 Task: Select the year "2033".
Action: Mouse moved to (311, 363)
Screenshot: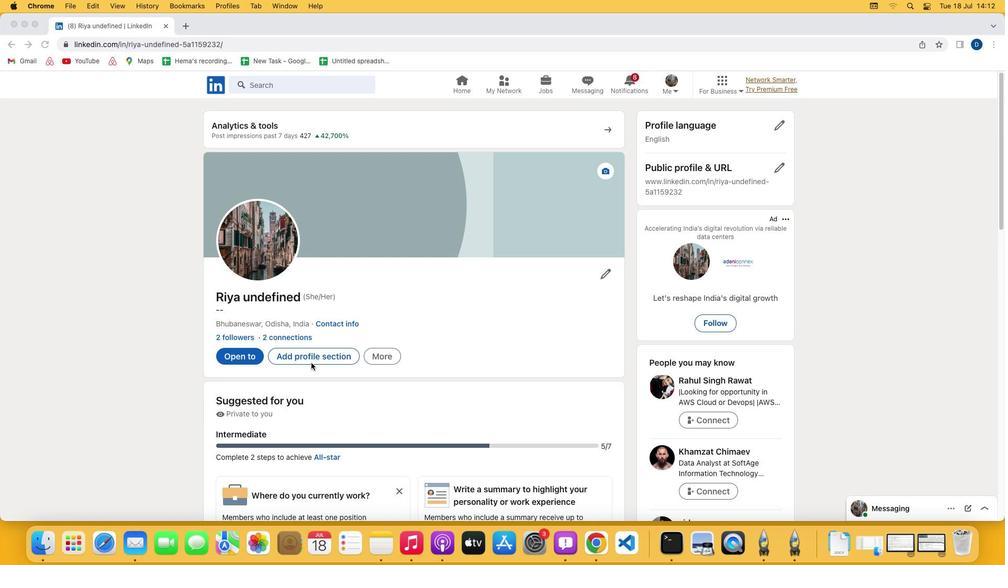 
Action: Mouse pressed left at (311, 363)
Screenshot: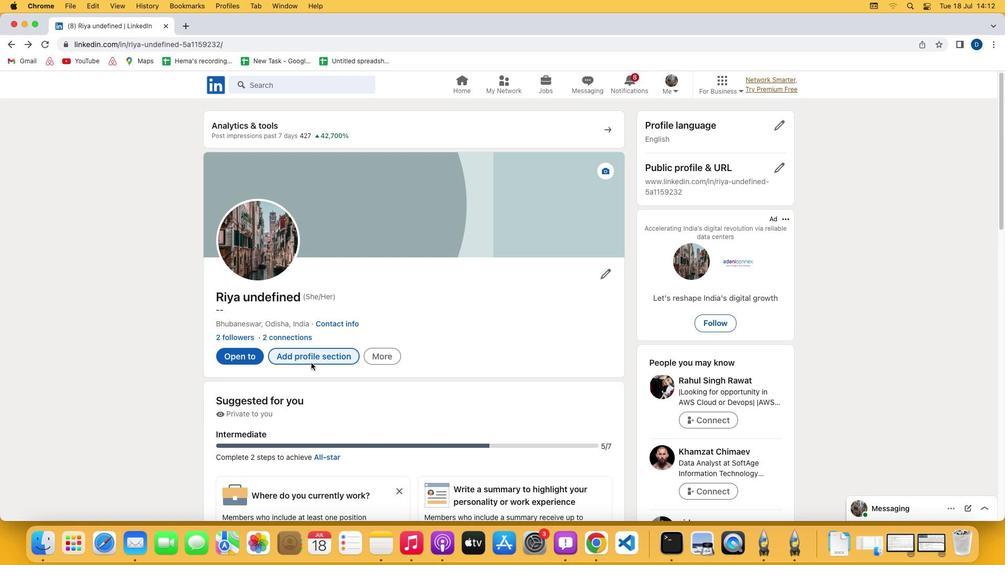 
Action: Mouse moved to (313, 357)
Screenshot: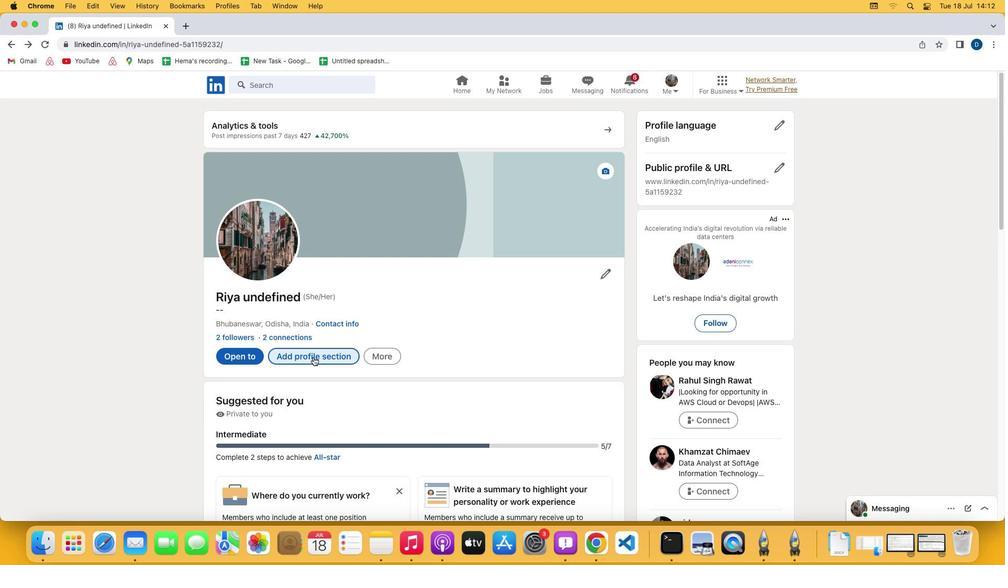 
Action: Mouse pressed left at (313, 357)
Screenshot: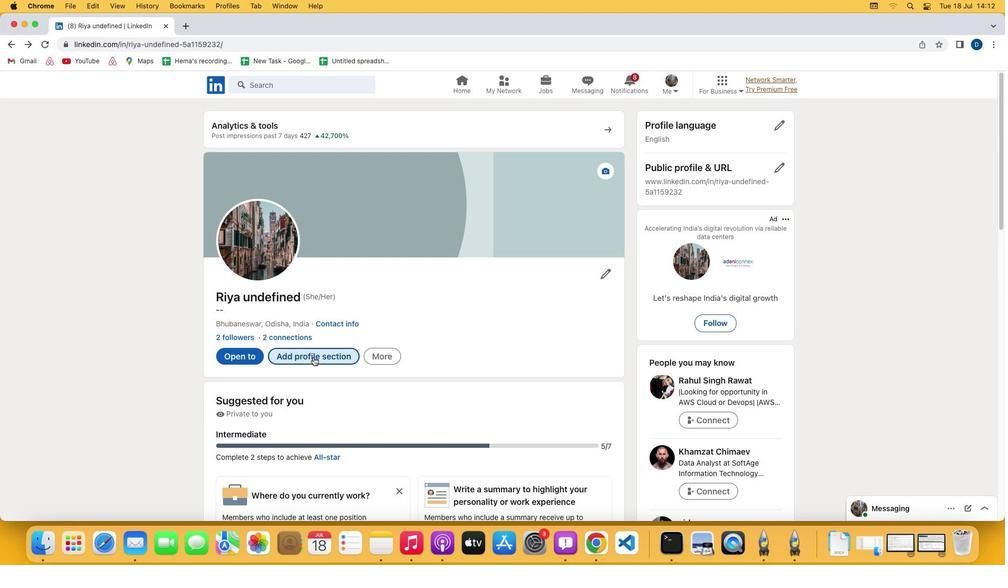 
Action: Mouse moved to (413, 208)
Screenshot: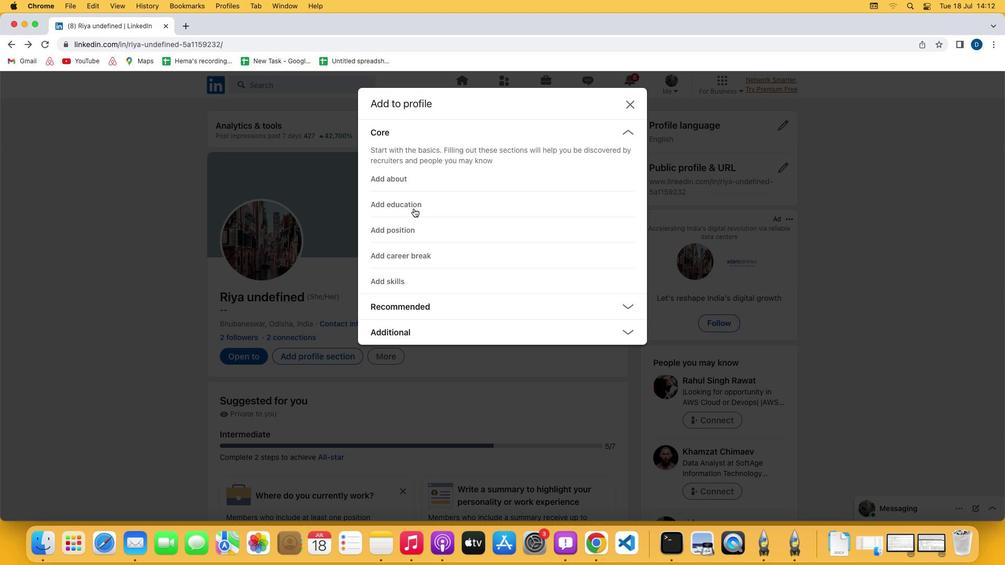 
Action: Mouse pressed left at (413, 208)
Screenshot: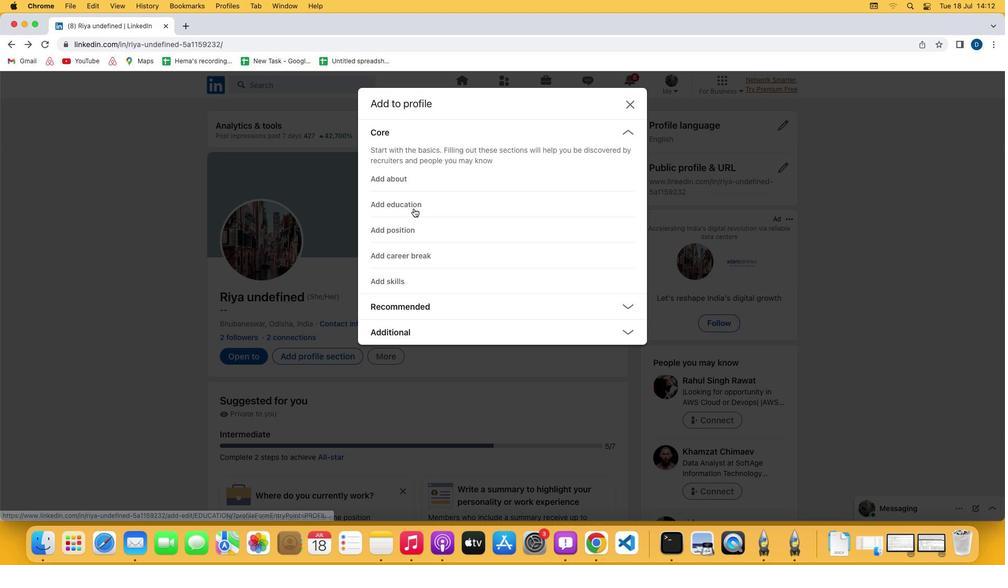 
Action: Mouse moved to (665, 387)
Screenshot: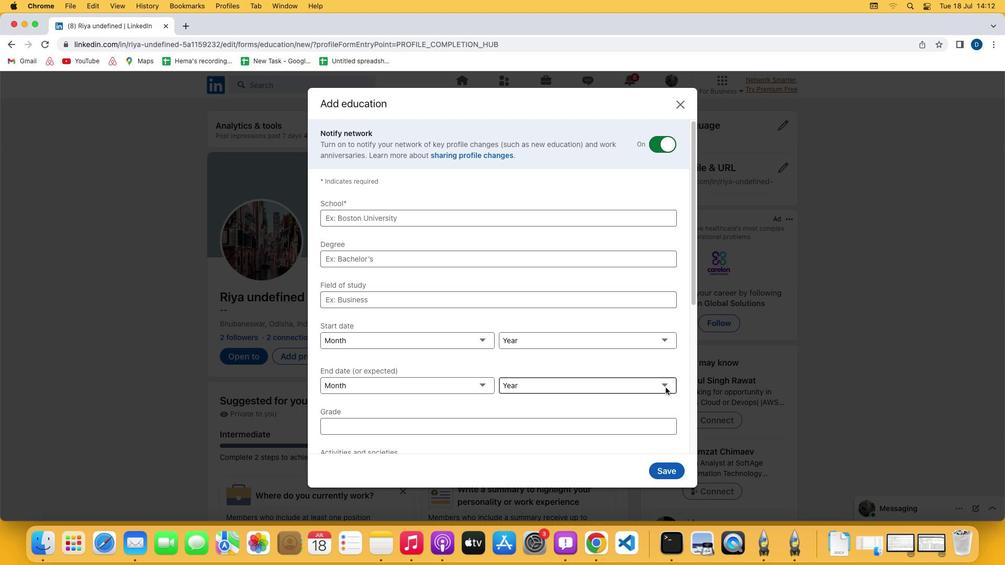 
Action: Mouse pressed left at (665, 387)
Screenshot: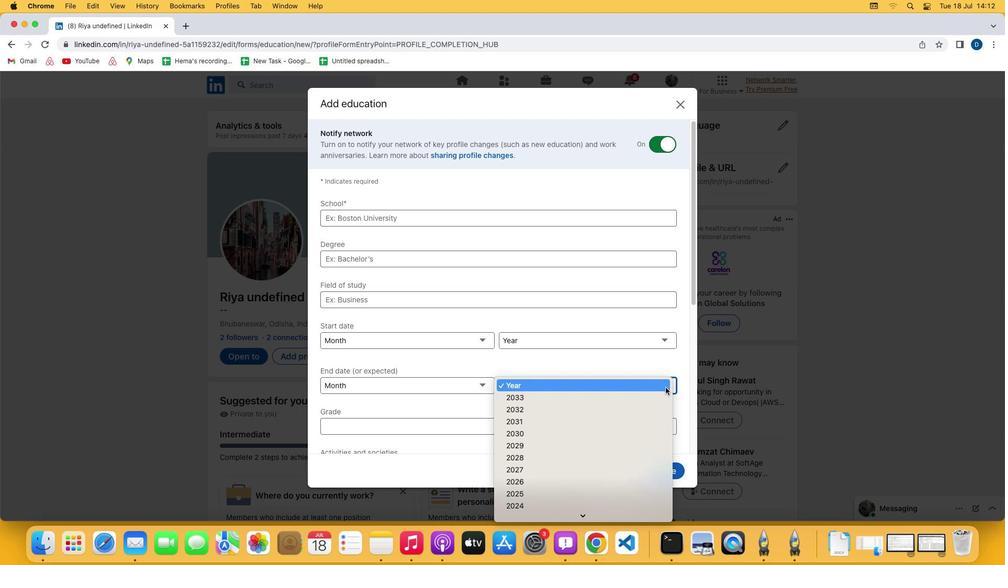
Action: Mouse moved to (617, 399)
Screenshot: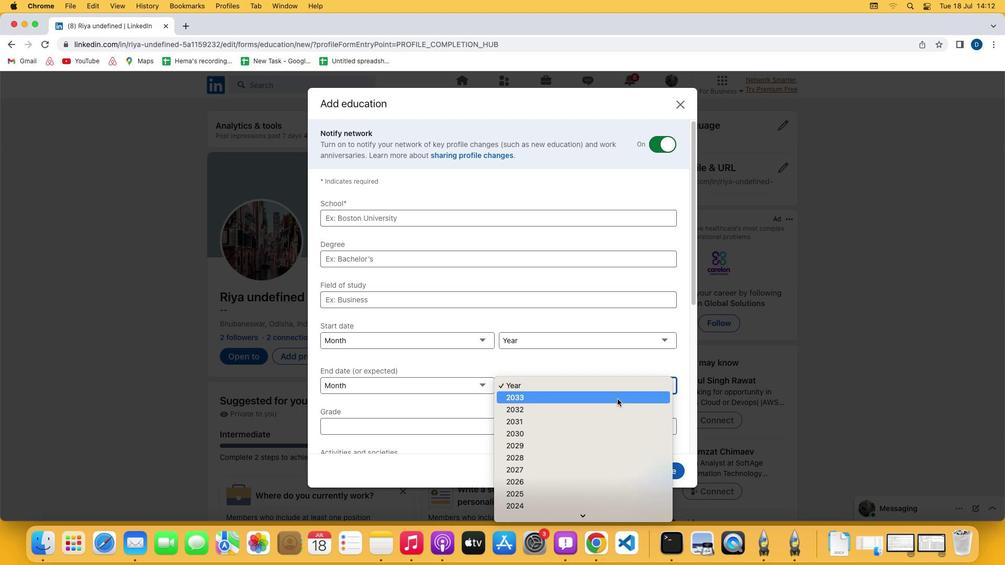 
Action: Mouse pressed left at (617, 399)
Screenshot: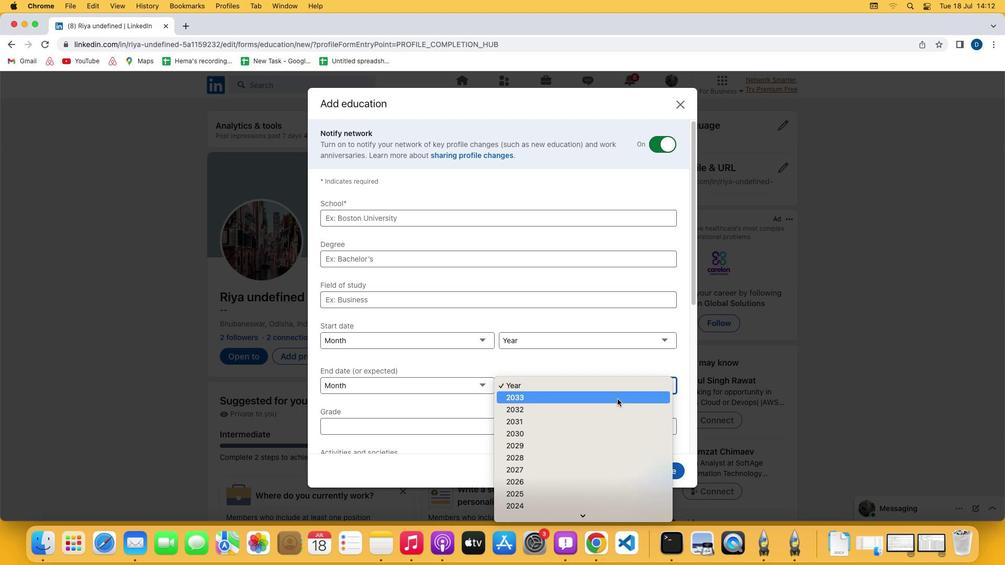
